 Task: Check "Watch demo videos to see how it all works" in Zendesk.
Action: Mouse moved to (223, 525)
Screenshot: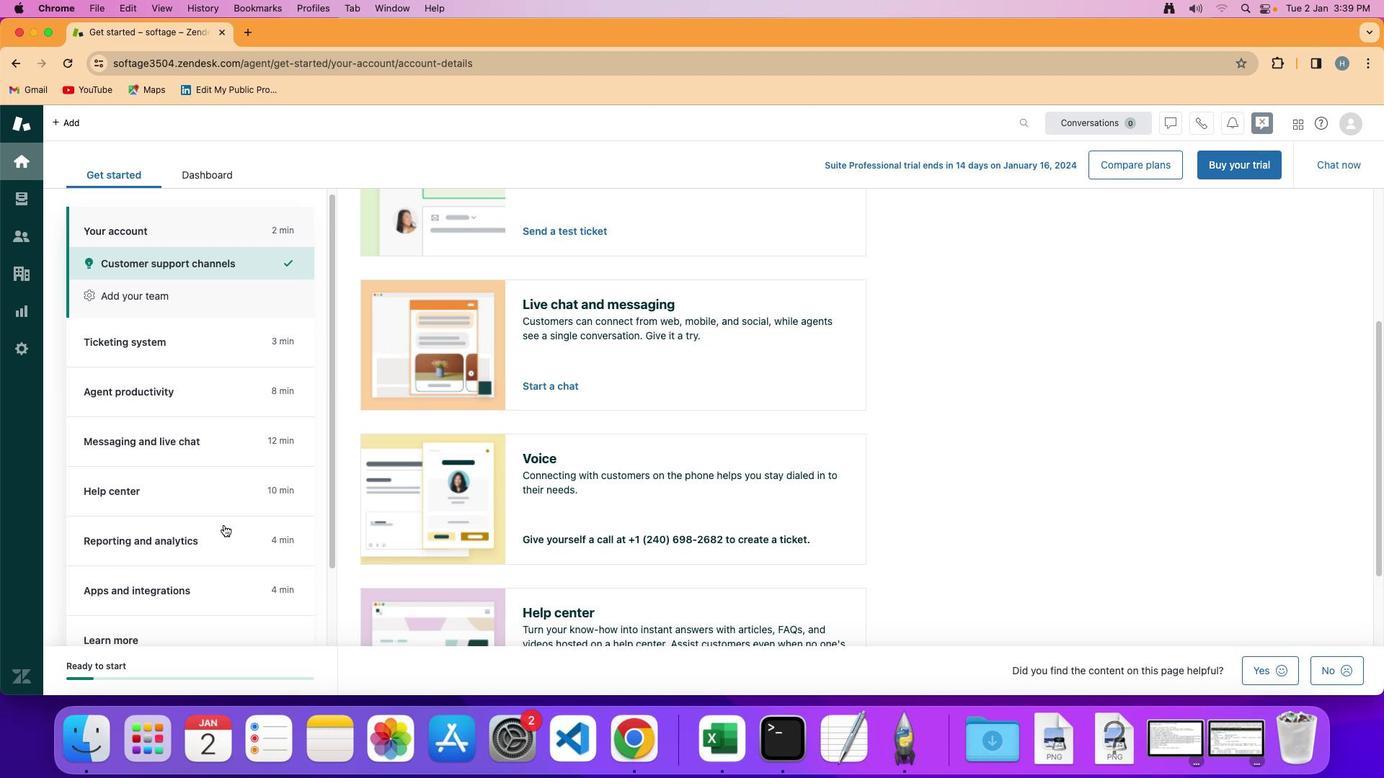 
Action: Mouse scrolled (223, 525) with delta (0, 0)
Screenshot: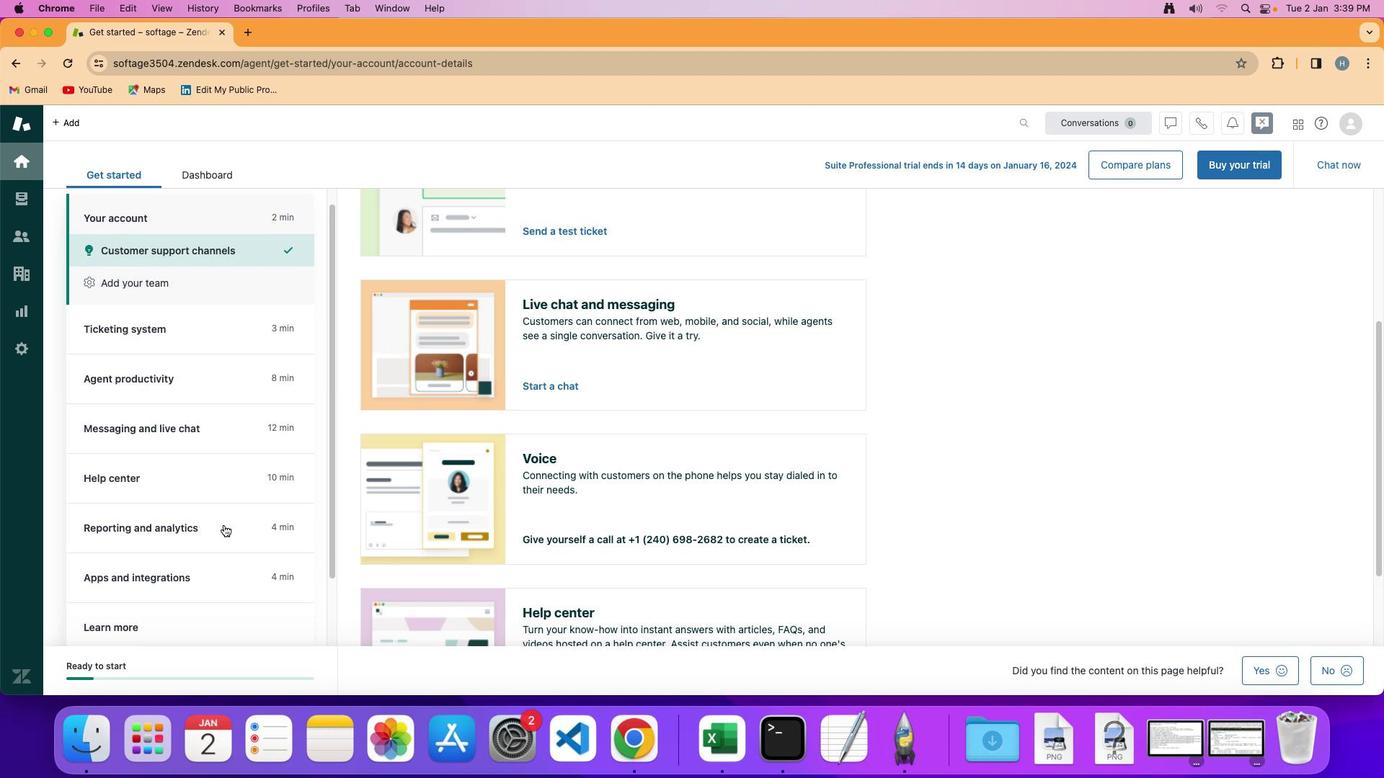 
Action: Mouse moved to (224, 524)
Screenshot: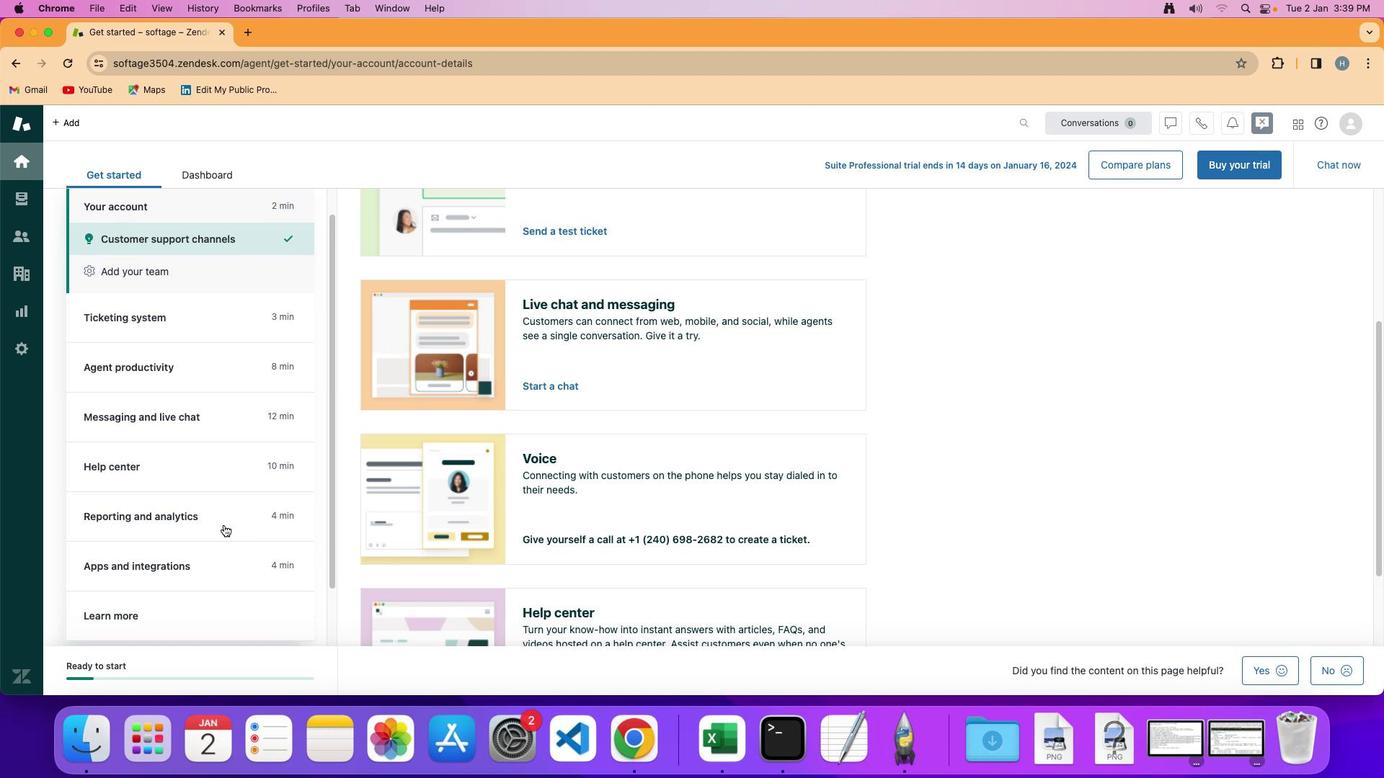 
Action: Mouse scrolled (224, 524) with delta (0, 0)
Screenshot: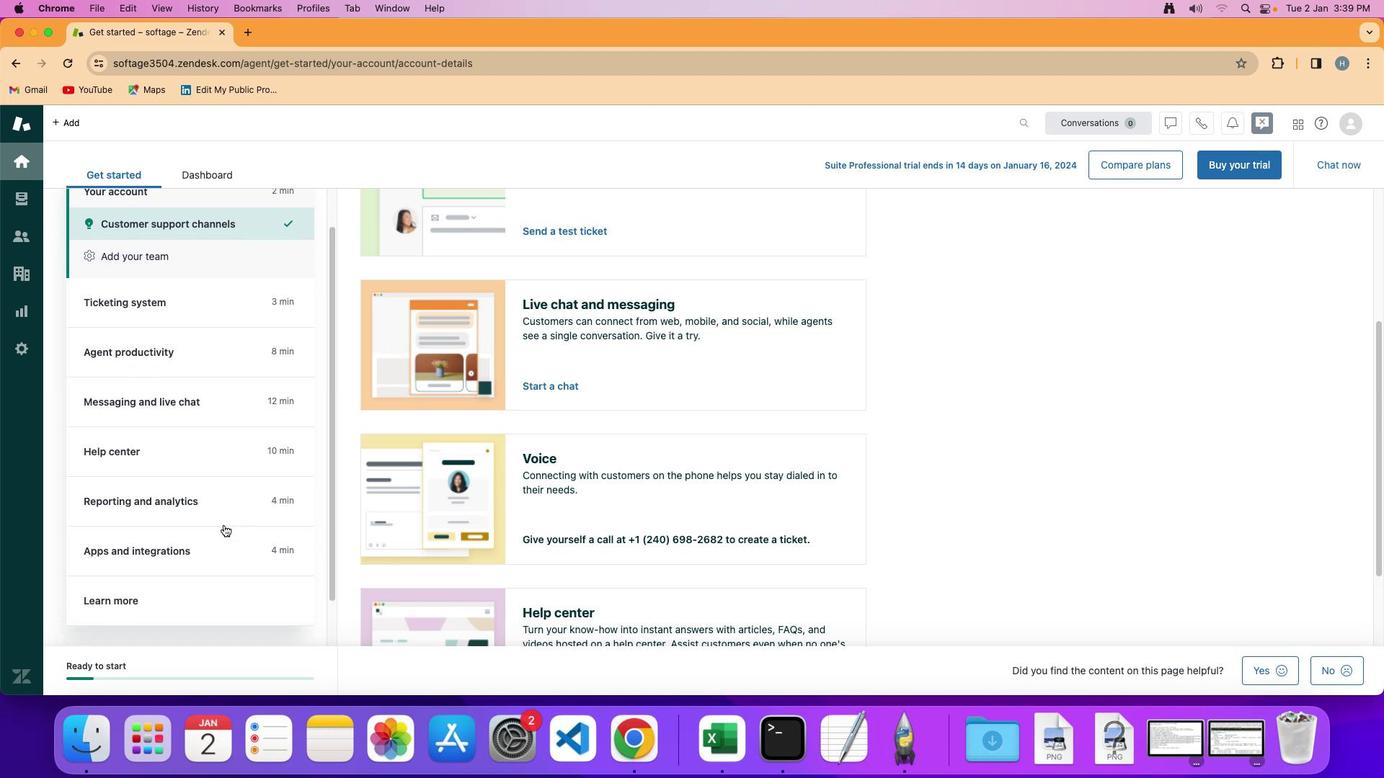
Action: Mouse scrolled (224, 524) with delta (0, 0)
Screenshot: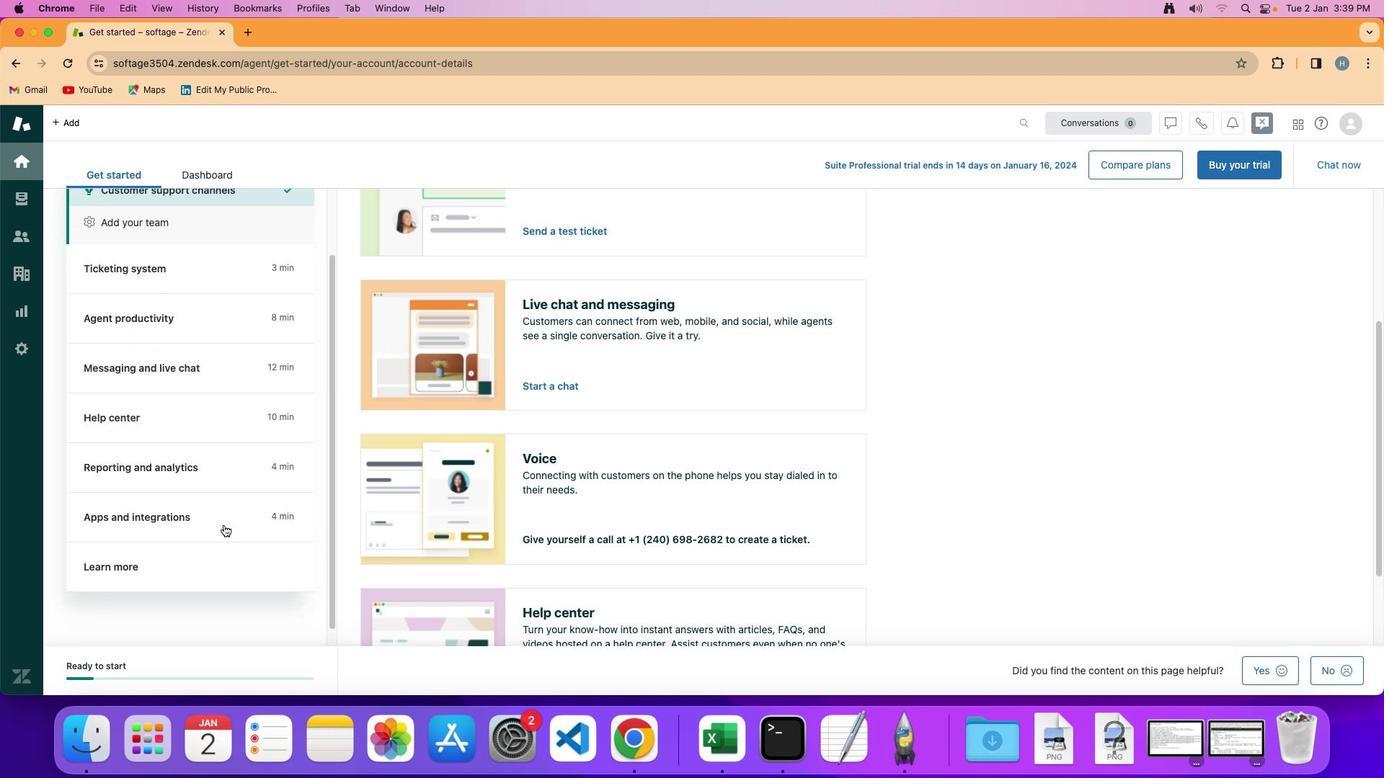 
Action: Mouse scrolled (224, 524) with delta (0, -1)
Screenshot: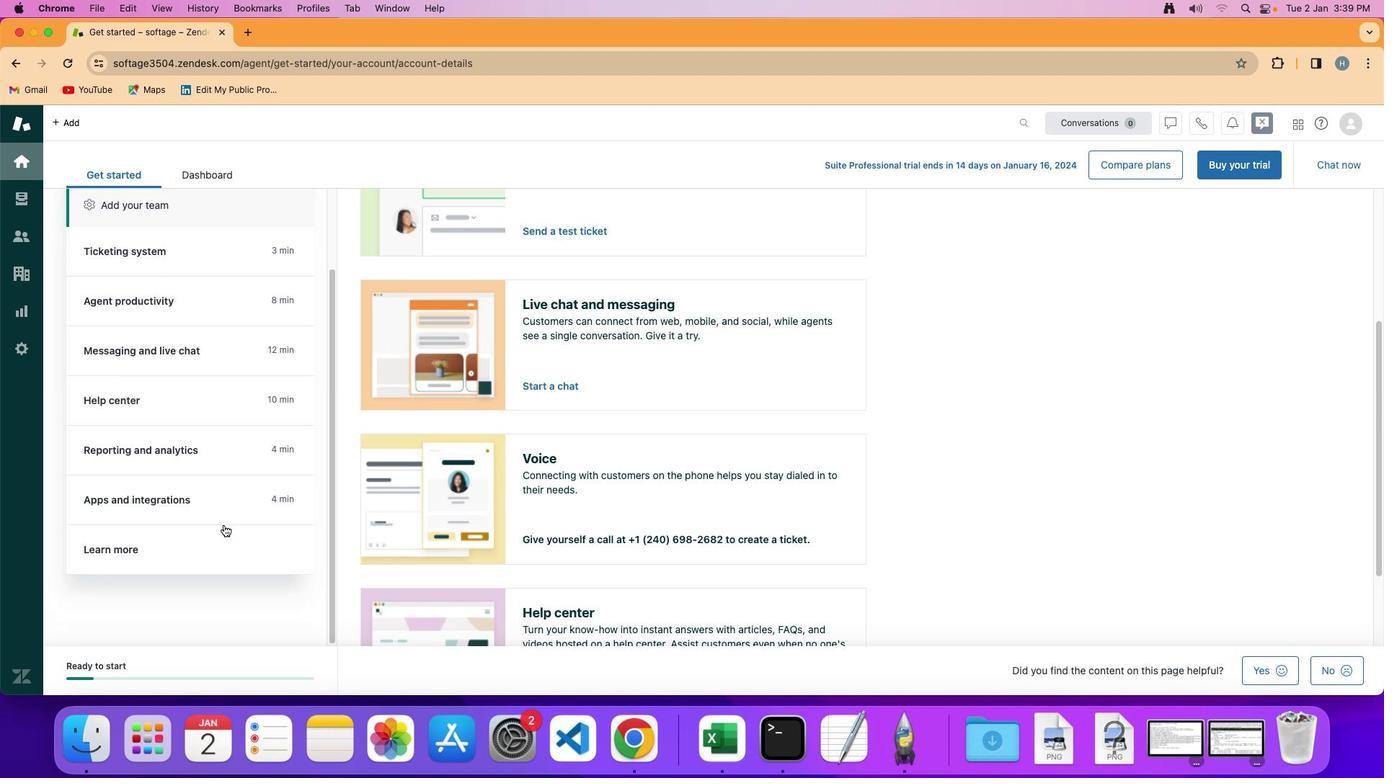 
Action: Mouse scrolled (224, 524) with delta (0, -2)
Screenshot: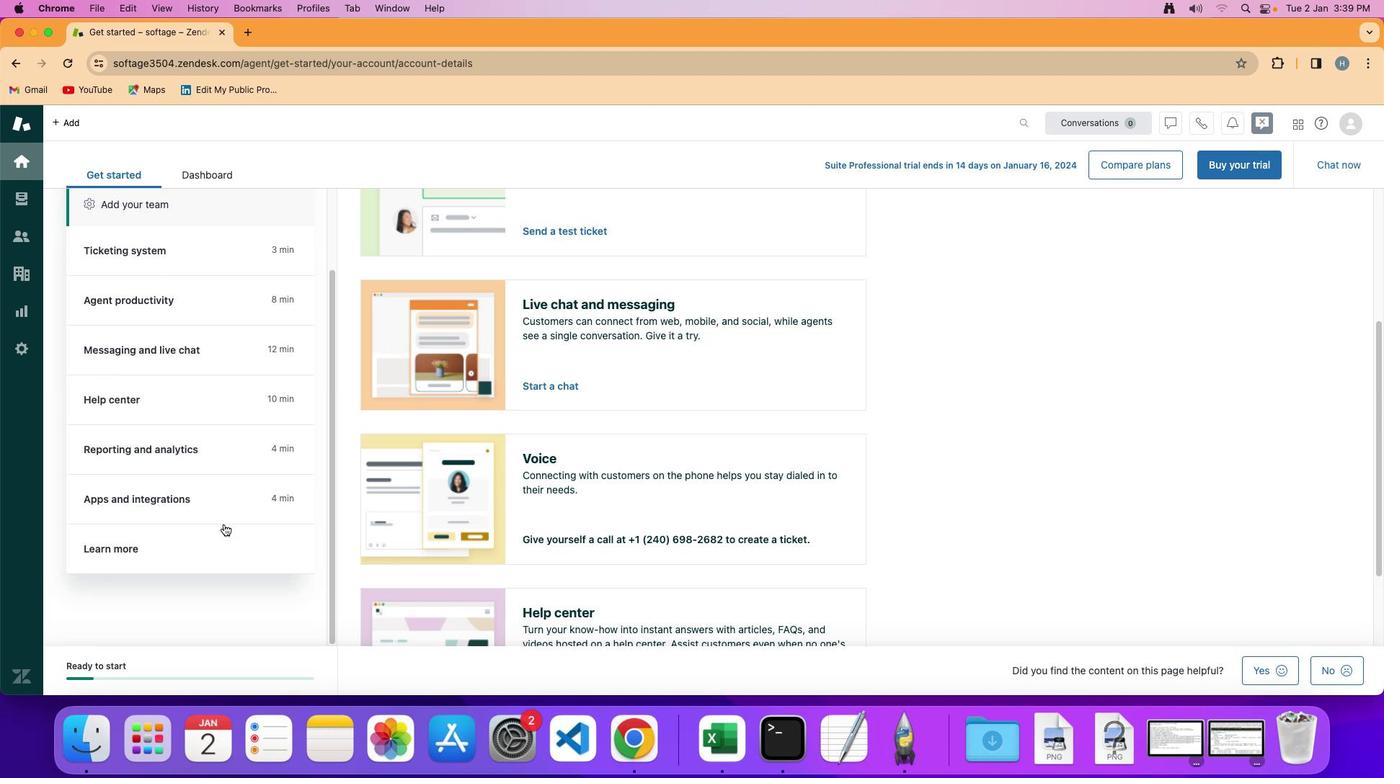 
Action: Mouse moved to (170, 549)
Screenshot: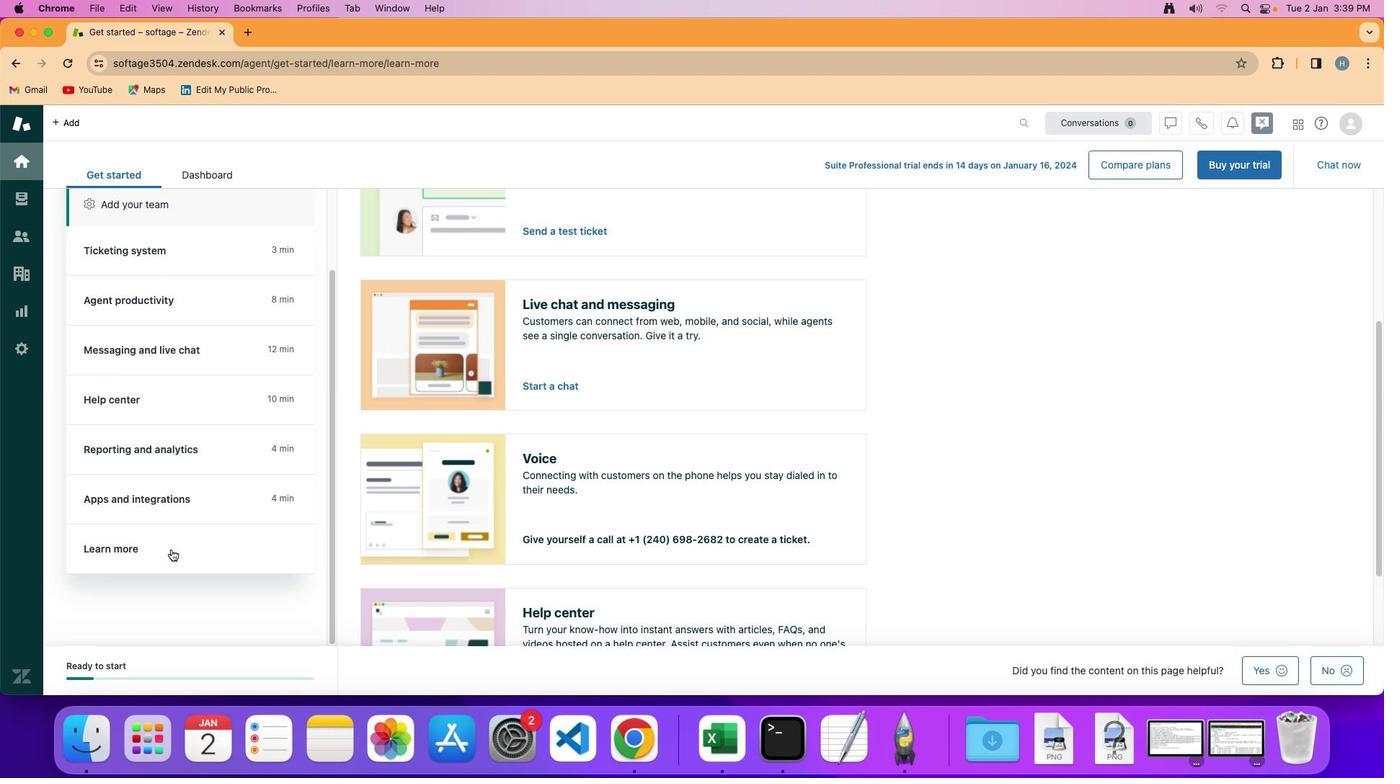 
Action: Mouse pressed left at (170, 549)
Screenshot: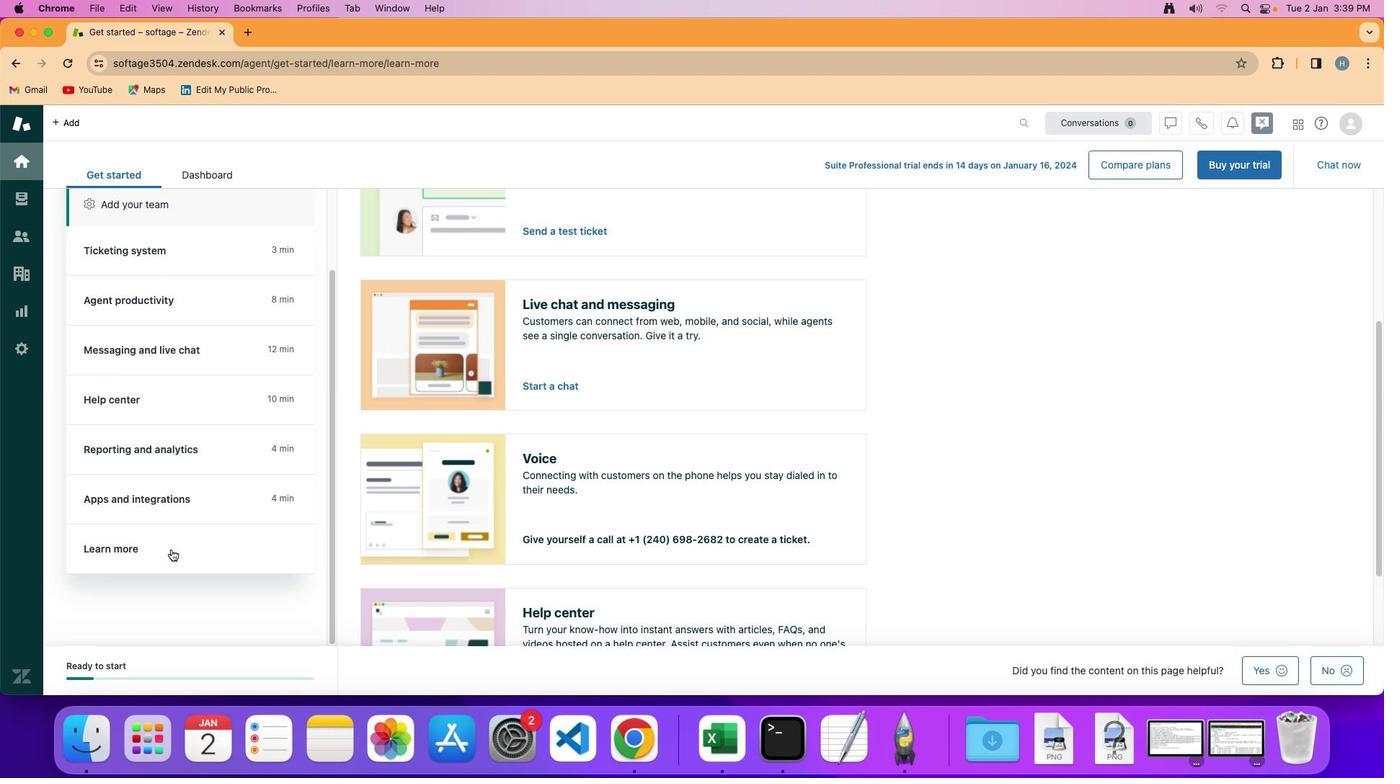 
Action: Mouse moved to (521, 354)
Screenshot: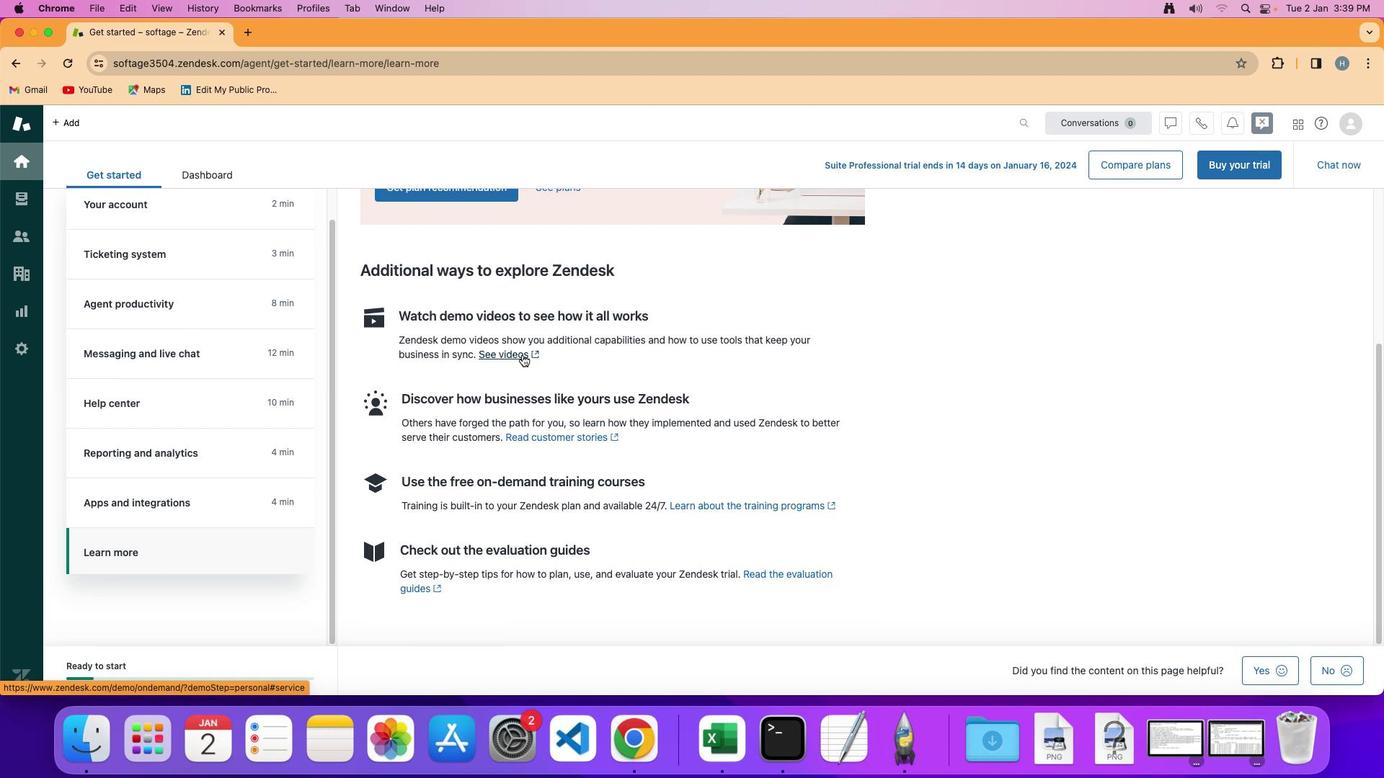 
Action: Mouse pressed left at (521, 354)
Screenshot: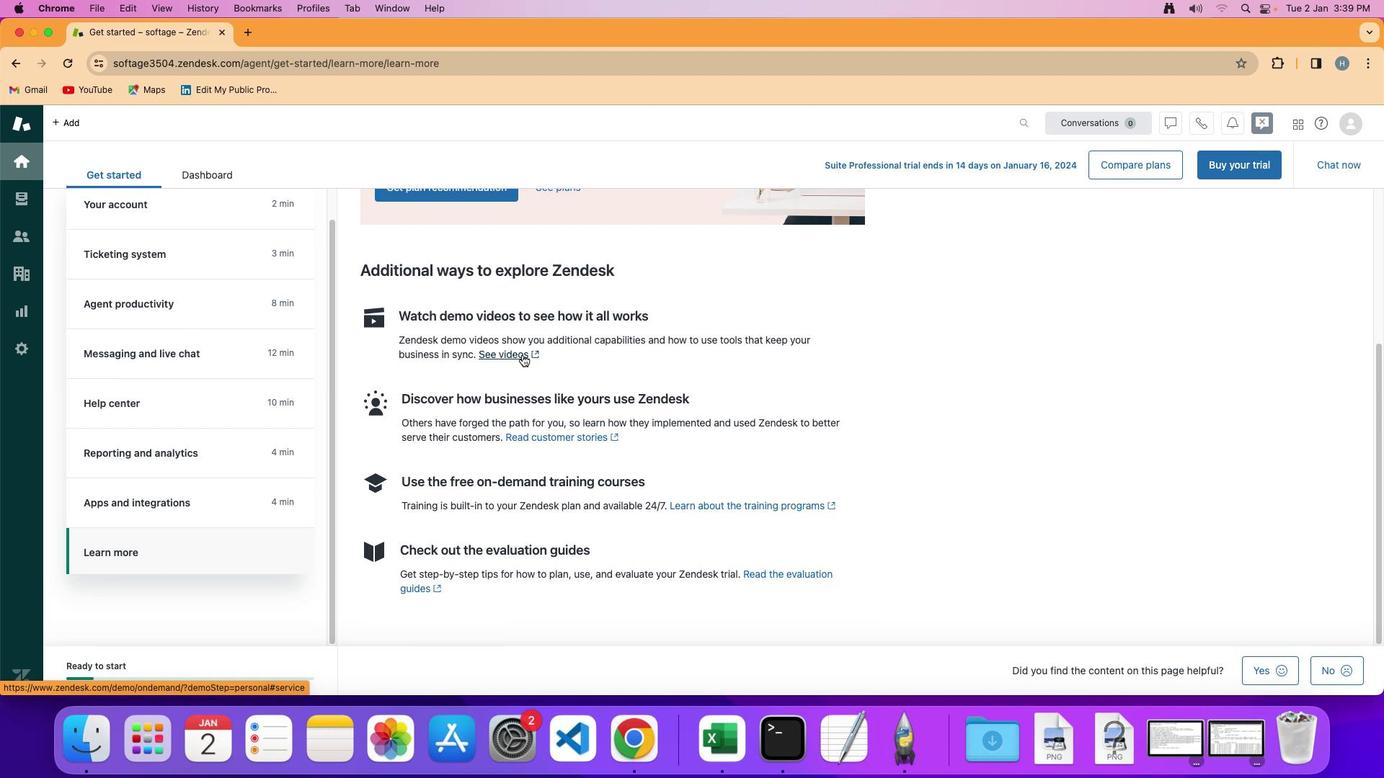 
Action: Mouse moved to (824, 372)
Screenshot: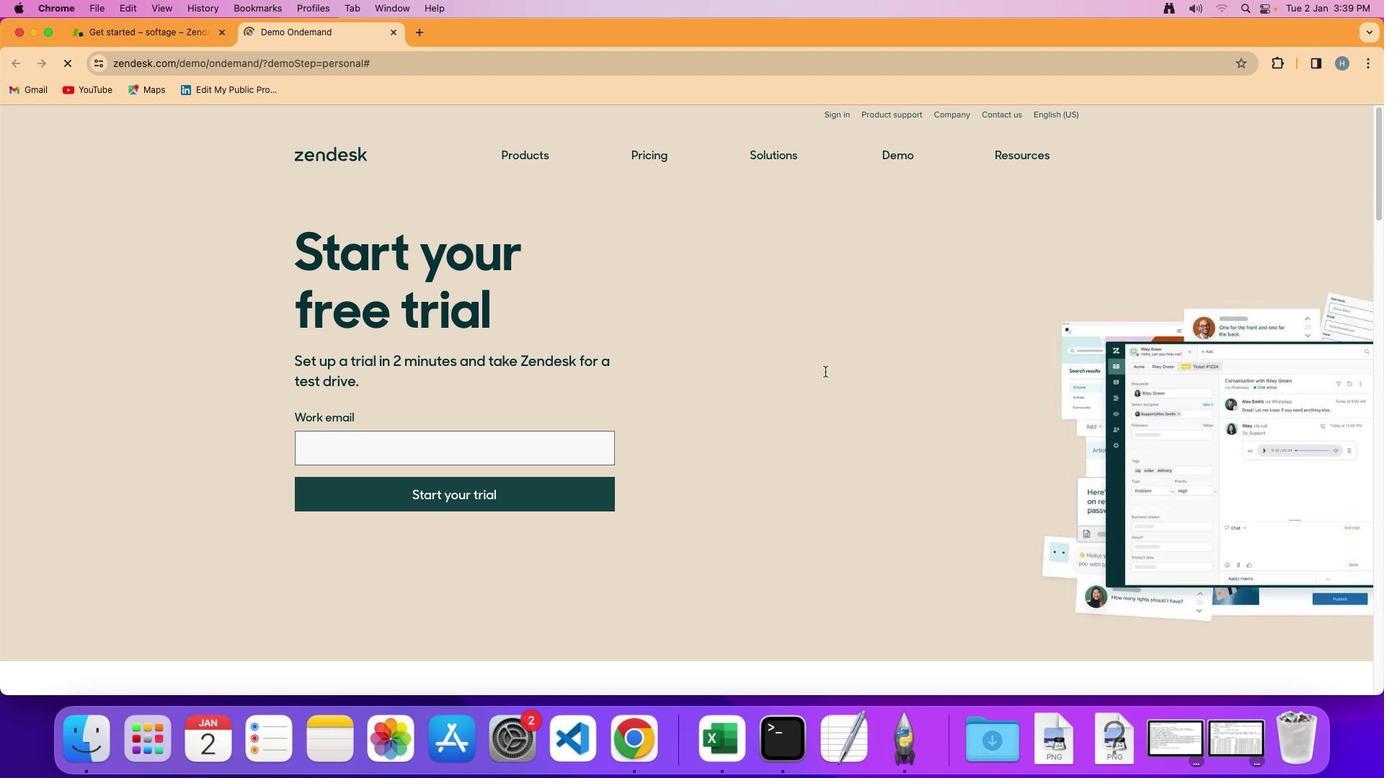 
